 Task: Add Dietz & Watson Smoked Gouda Cheese to the cart.
Action: Mouse moved to (694, 266)
Screenshot: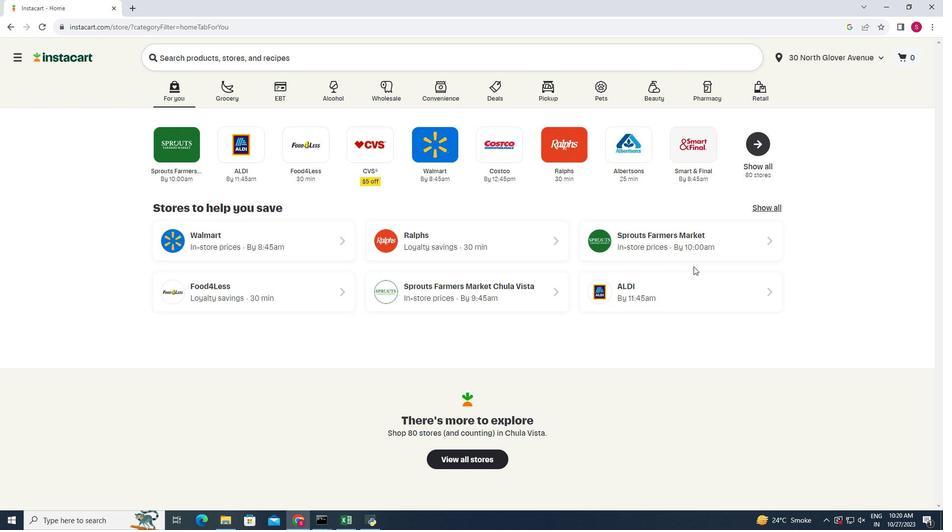 
Action: Mouse pressed left at (694, 266)
Screenshot: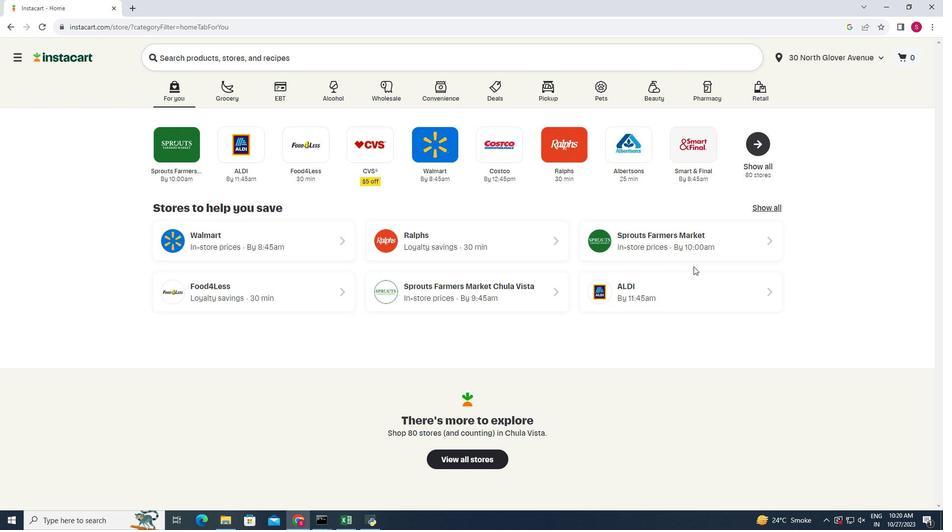 
Action: Mouse moved to (700, 249)
Screenshot: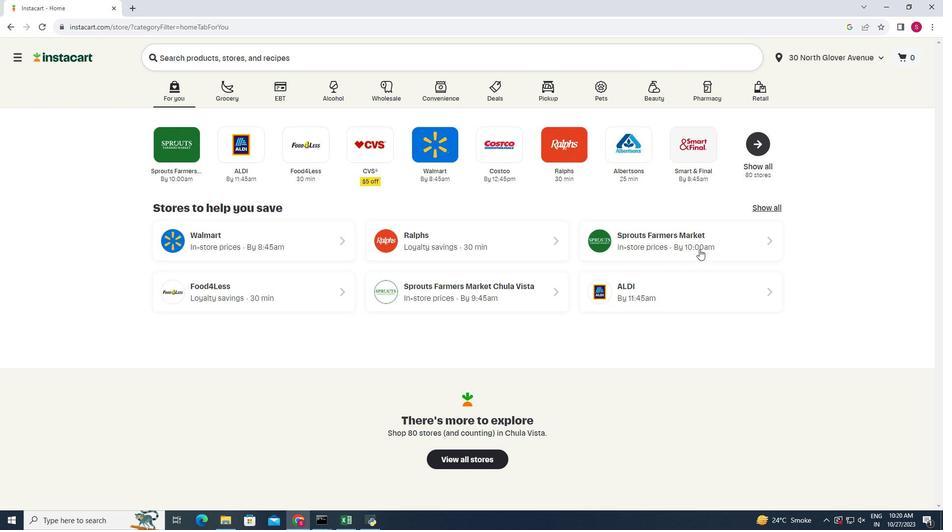 
Action: Mouse pressed left at (700, 249)
Screenshot: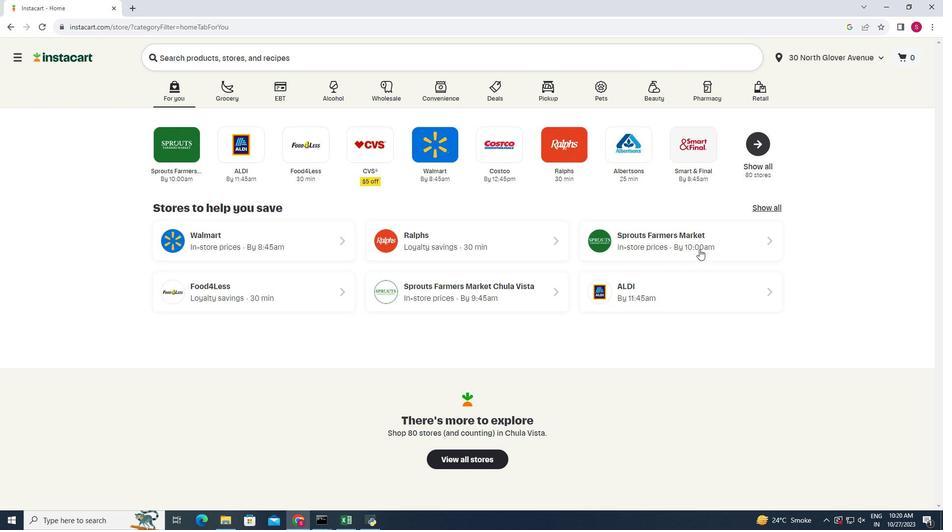 
Action: Mouse moved to (40, 465)
Screenshot: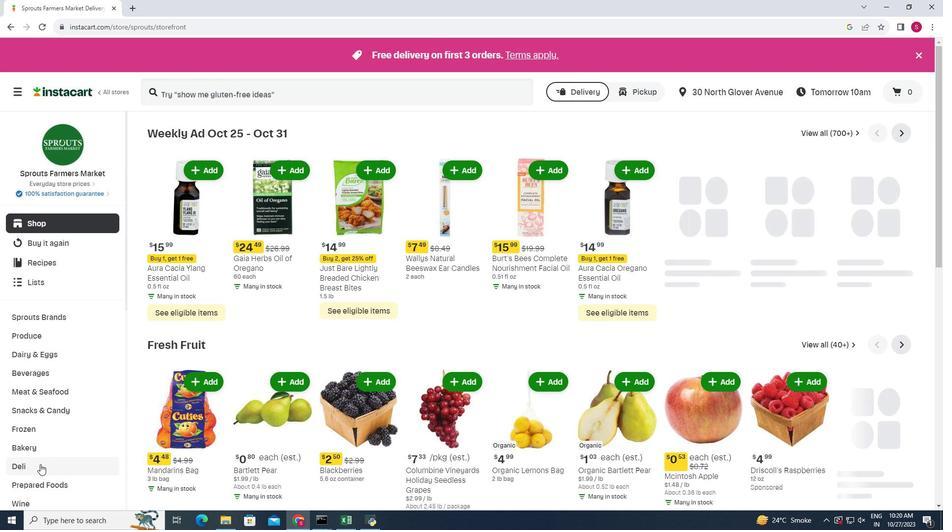
Action: Mouse pressed left at (40, 465)
Screenshot: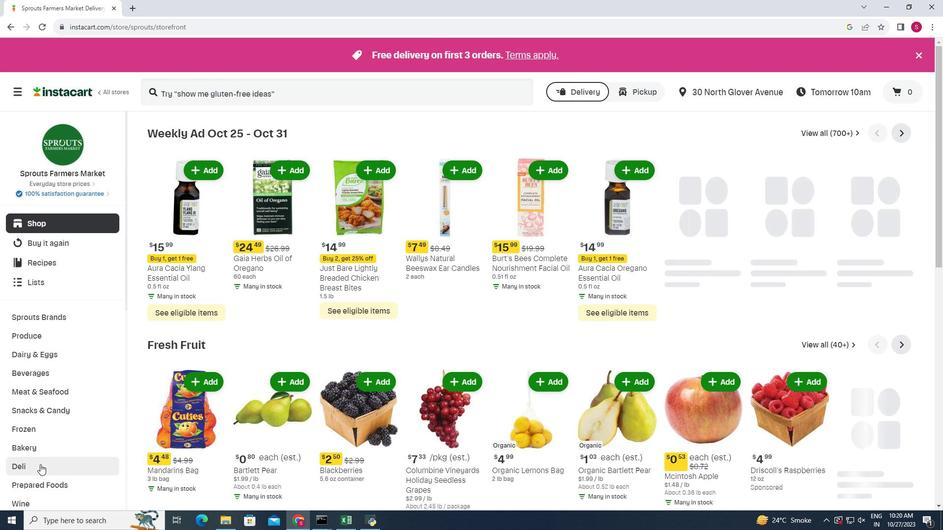 
Action: Mouse moved to (246, 153)
Screenshot: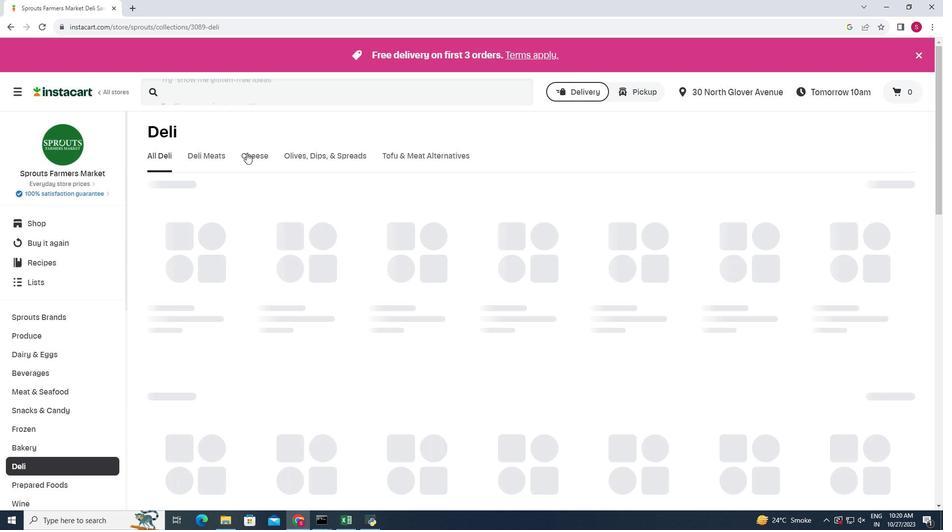 
Action: Mouse pressed left at (246, 153)
Screenshot: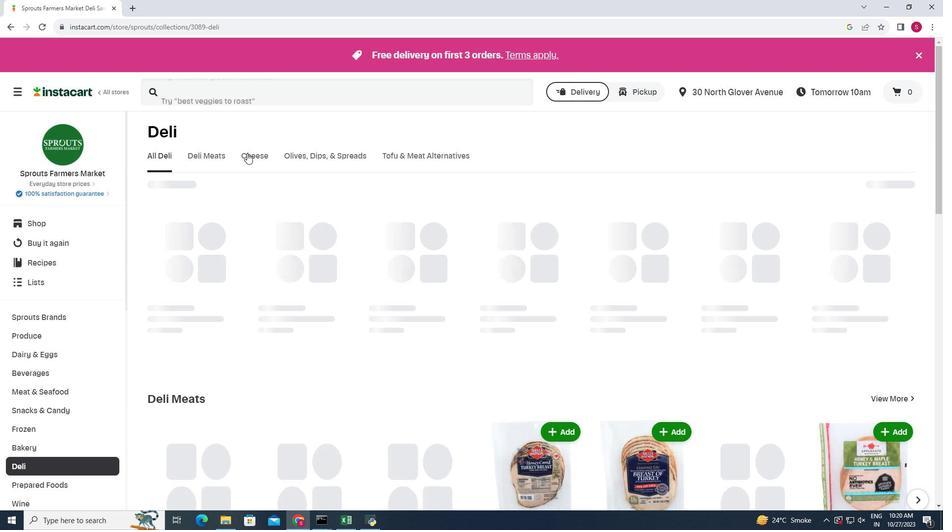 
Action: Mouse moved to (729, 201)
Screenshot: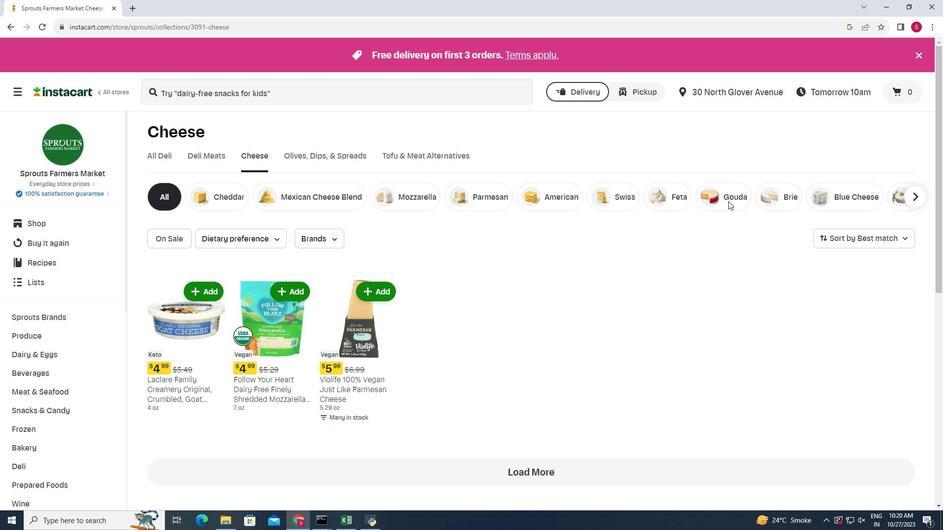 
Action: Mouse pressed left at (729, 201)
Screenshot: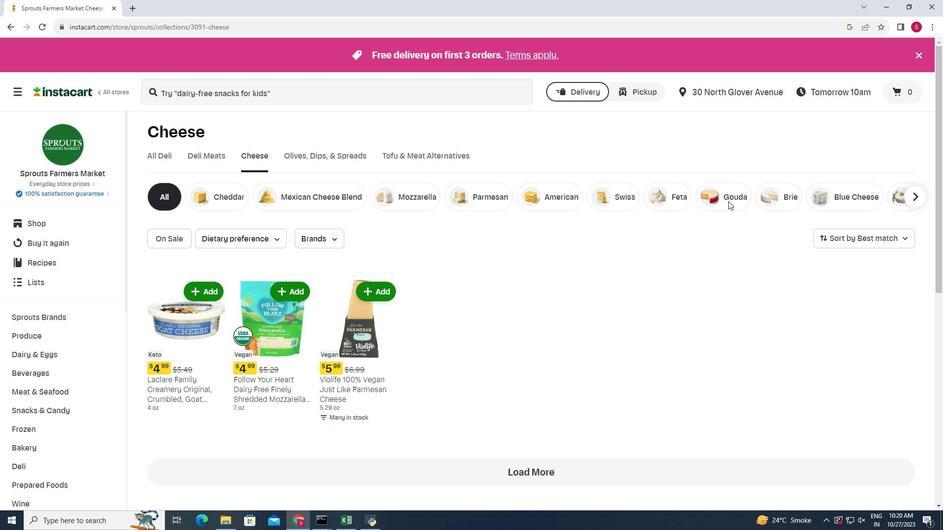 
Action: Mouse moved to (641, 299)
Screenshot: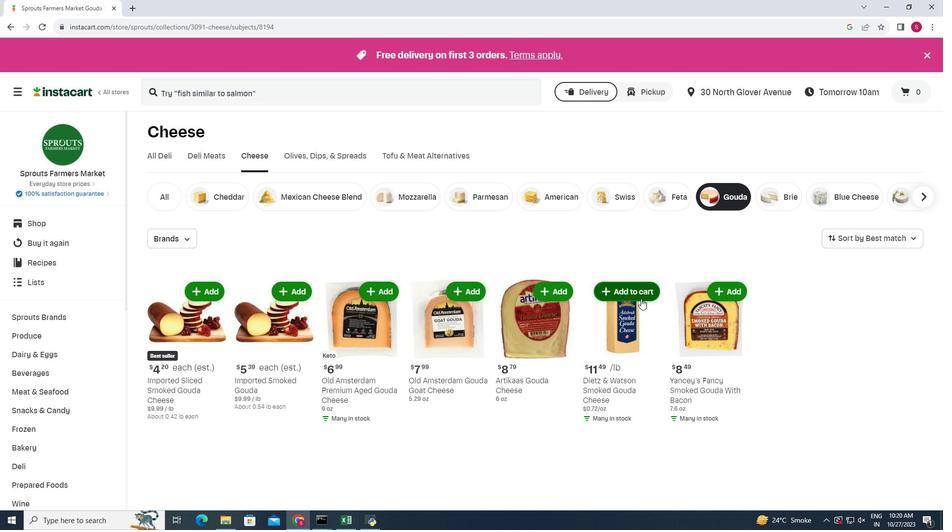 
Action: Mouse pressed left at (641, 299)
Screenshot: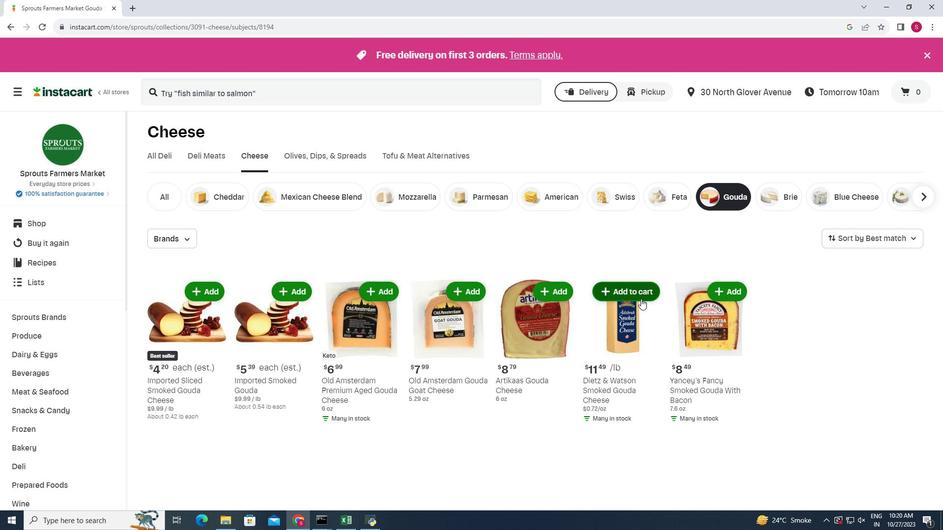 
Action: Mouse moved to (647, 261)
Screenshot: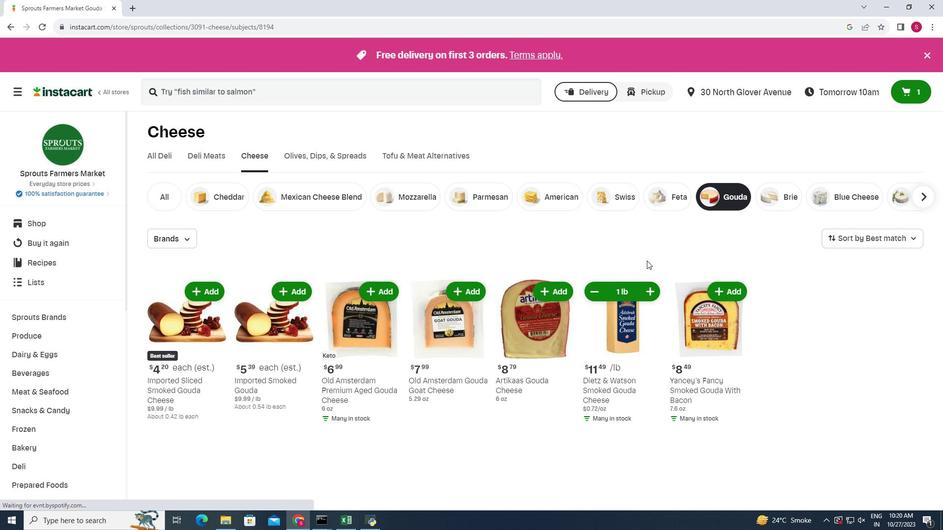 
